 Task: In the  document quality.html, change border color to  'Red' and border width to  '1' Select the first Column and fill it with the color  Light Orange
Action: Mouse moved to (316, 449)
Screenshot: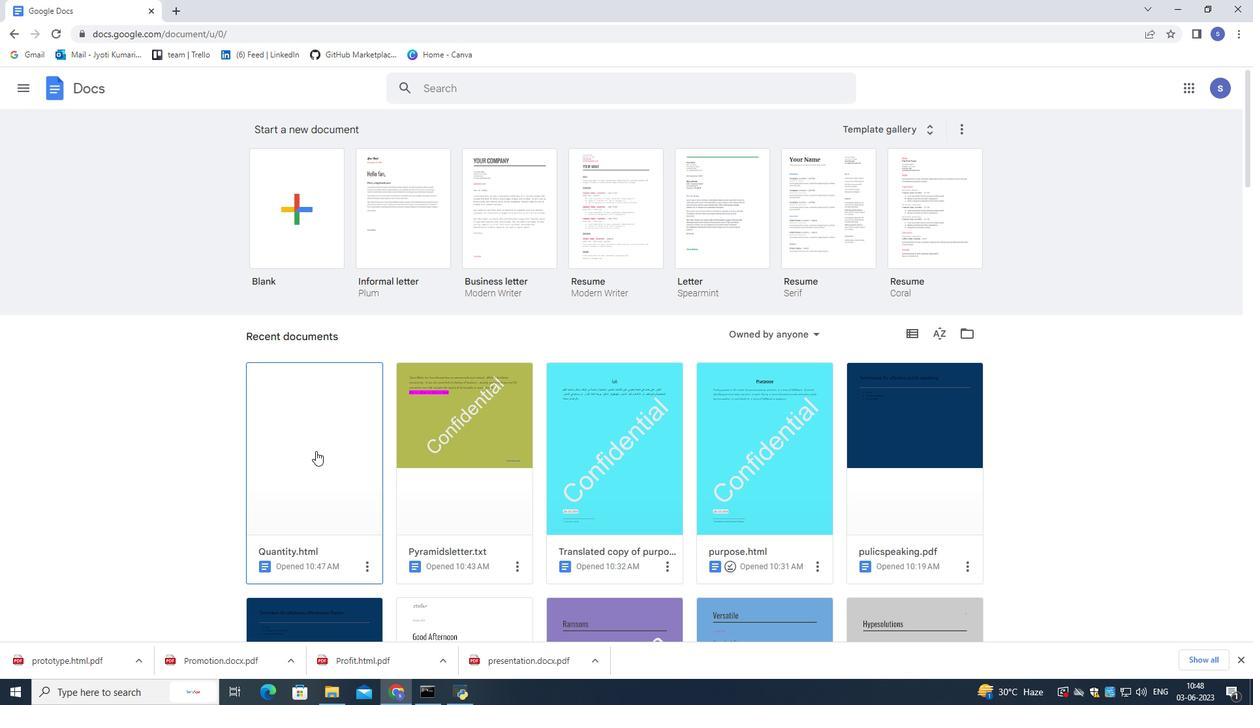 
Action: Mouse pressed left at (316, 449)
Screenshot: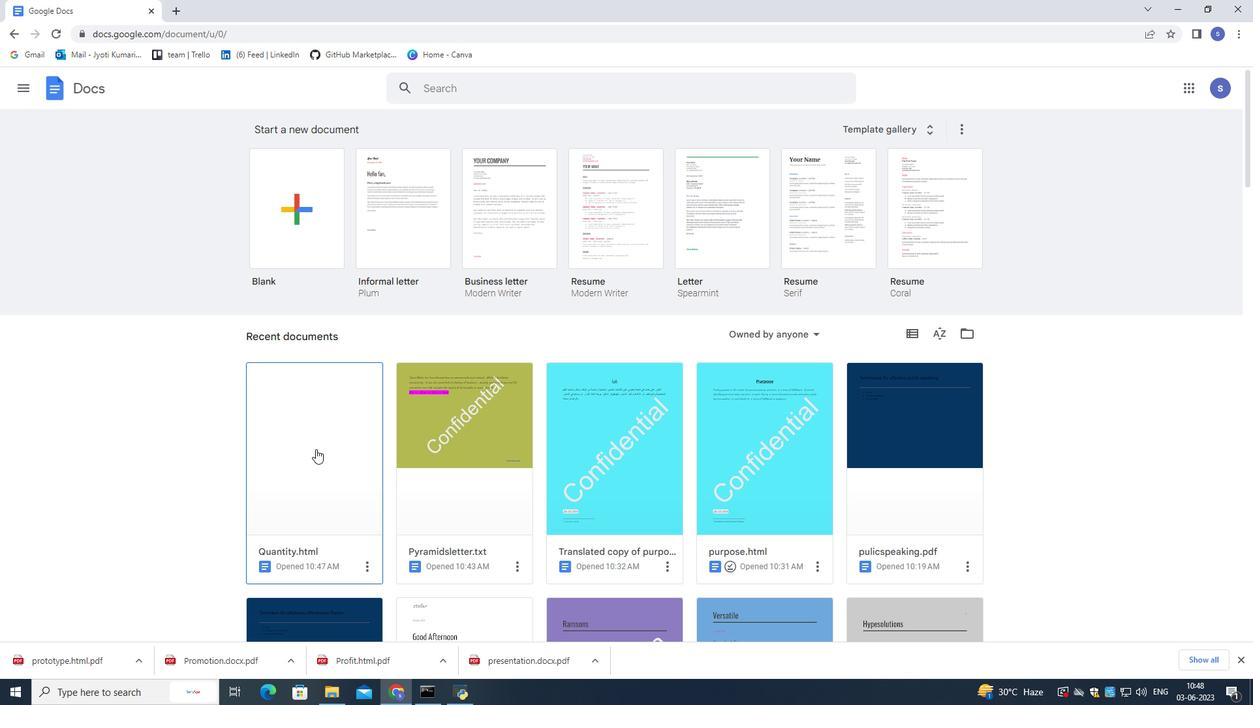
Action: Mouse pressed left at (316, 449)
Screenshot: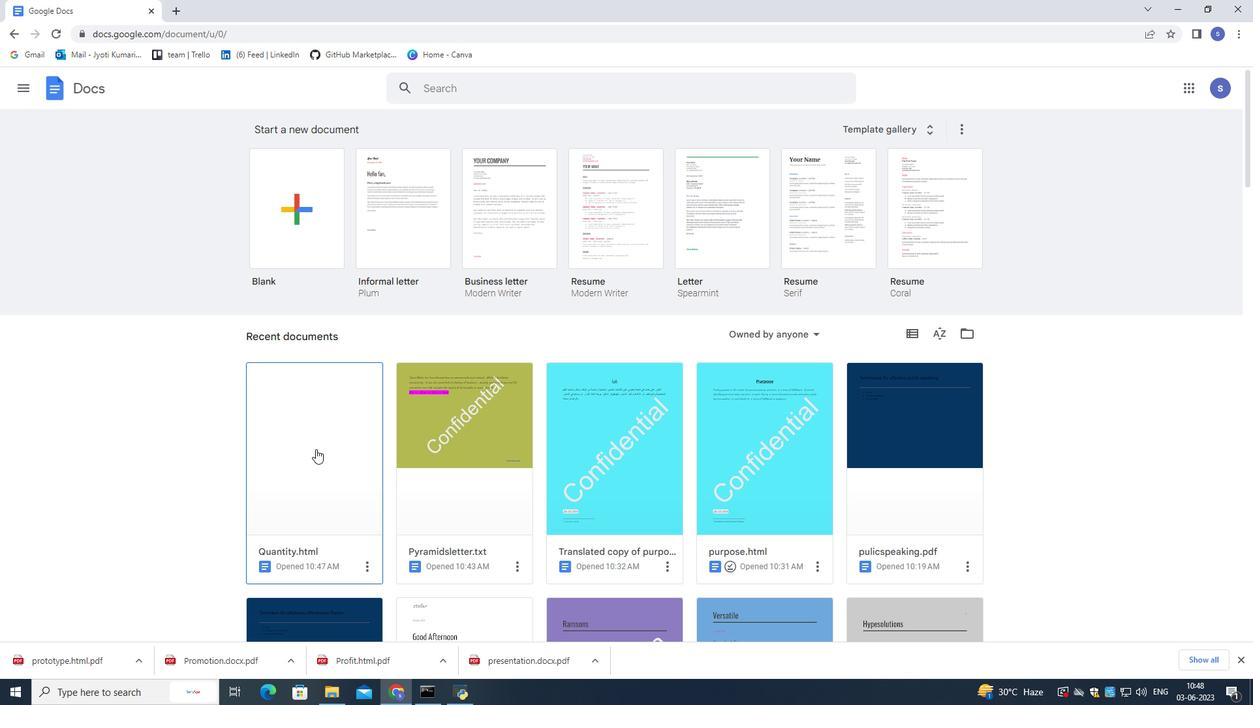 
Action: Mouse moved to (668, 498)
Screenshot: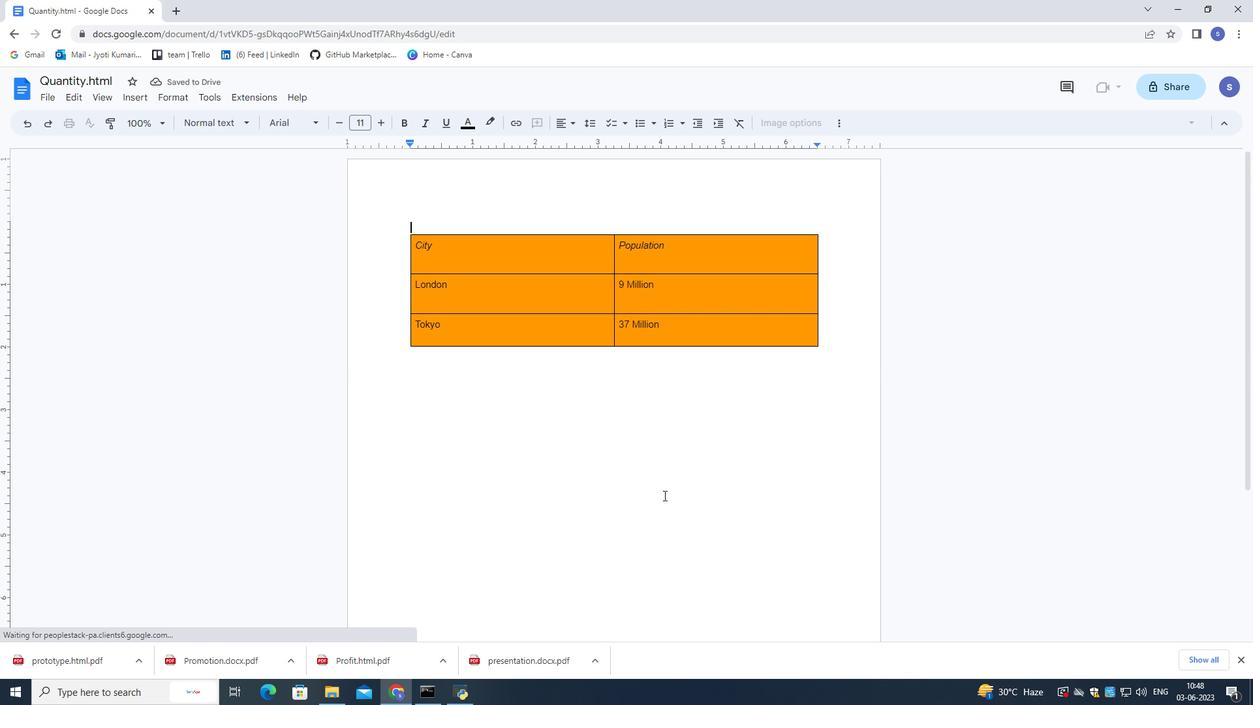 
Action: Mouse pressed left at (668, 498)
Screenshot: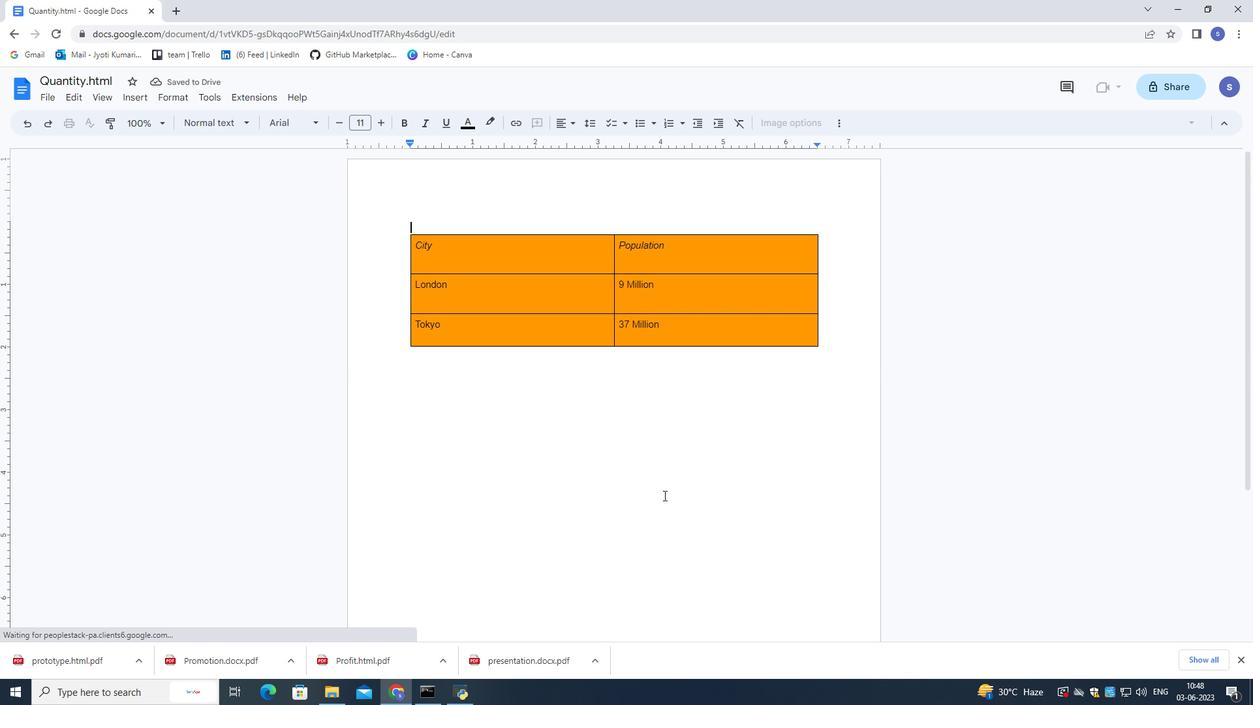 
Action: Mouse moved to (751, 331)
Screenshot: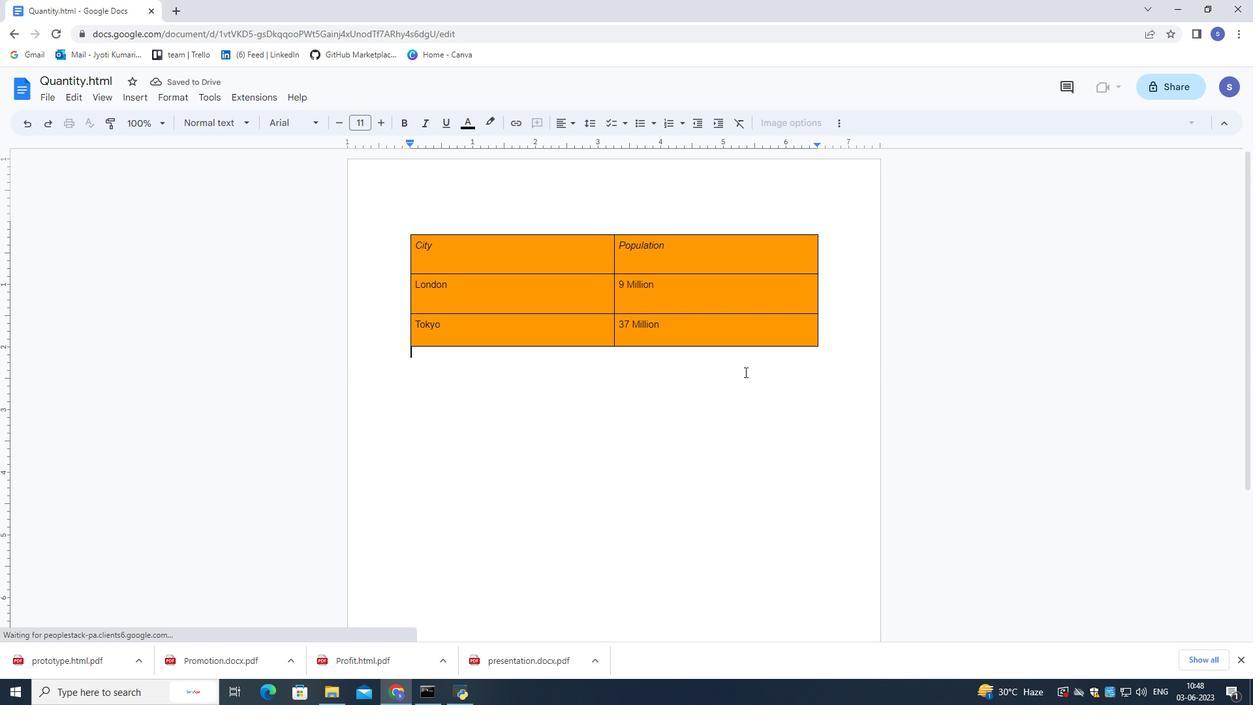 
Action: Mouse pressed left at (751, 331)
Screenshot: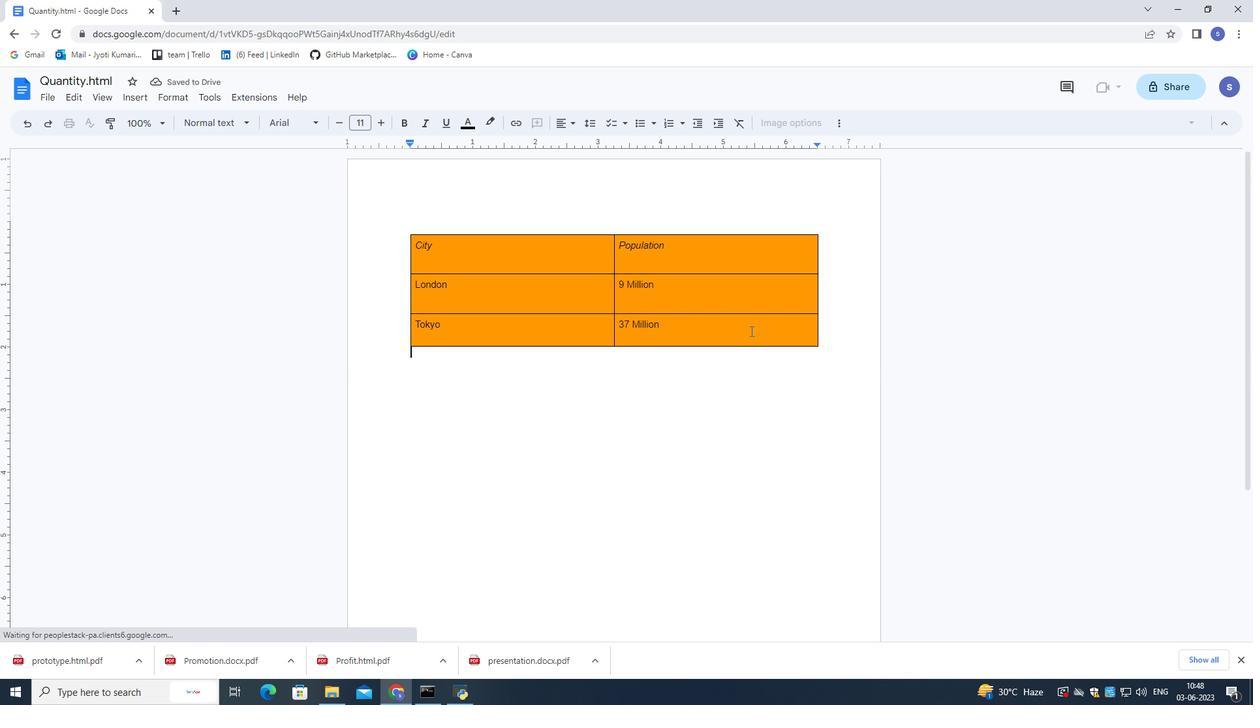 
Action: Mouse moved to (752, 330)
Screenshot: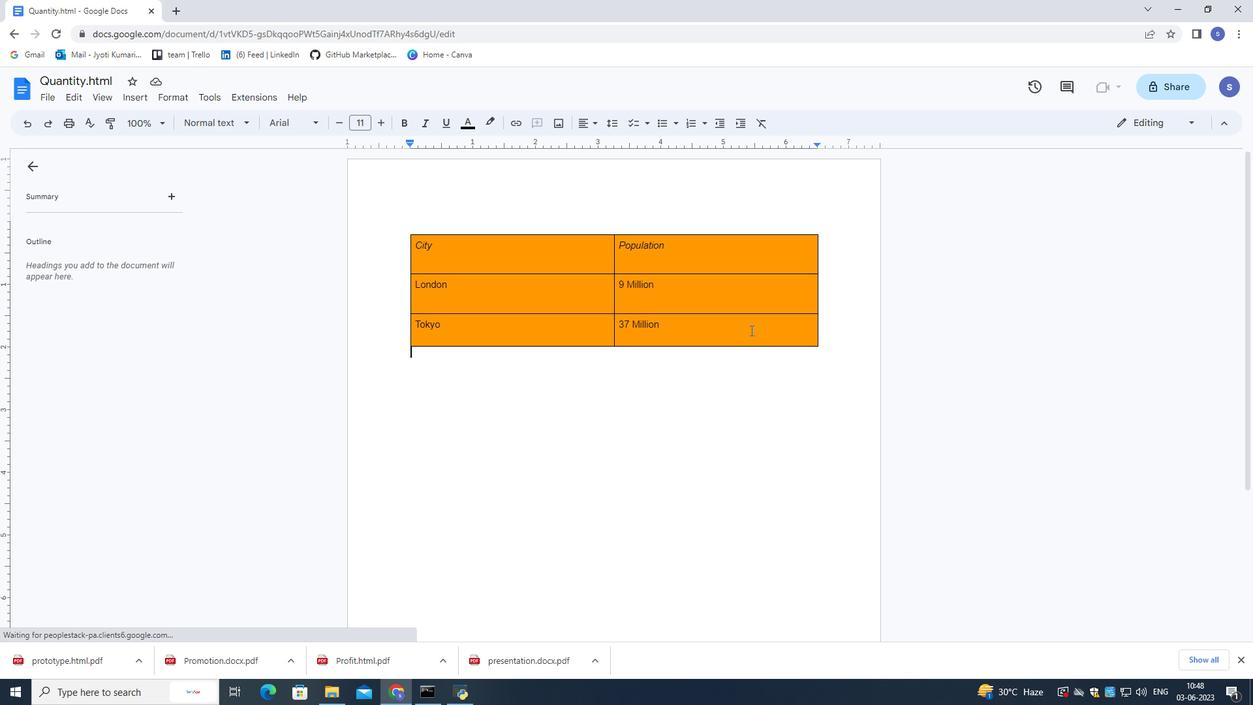 
Action: Mouse pressed left at (752, 330)
Screenshot: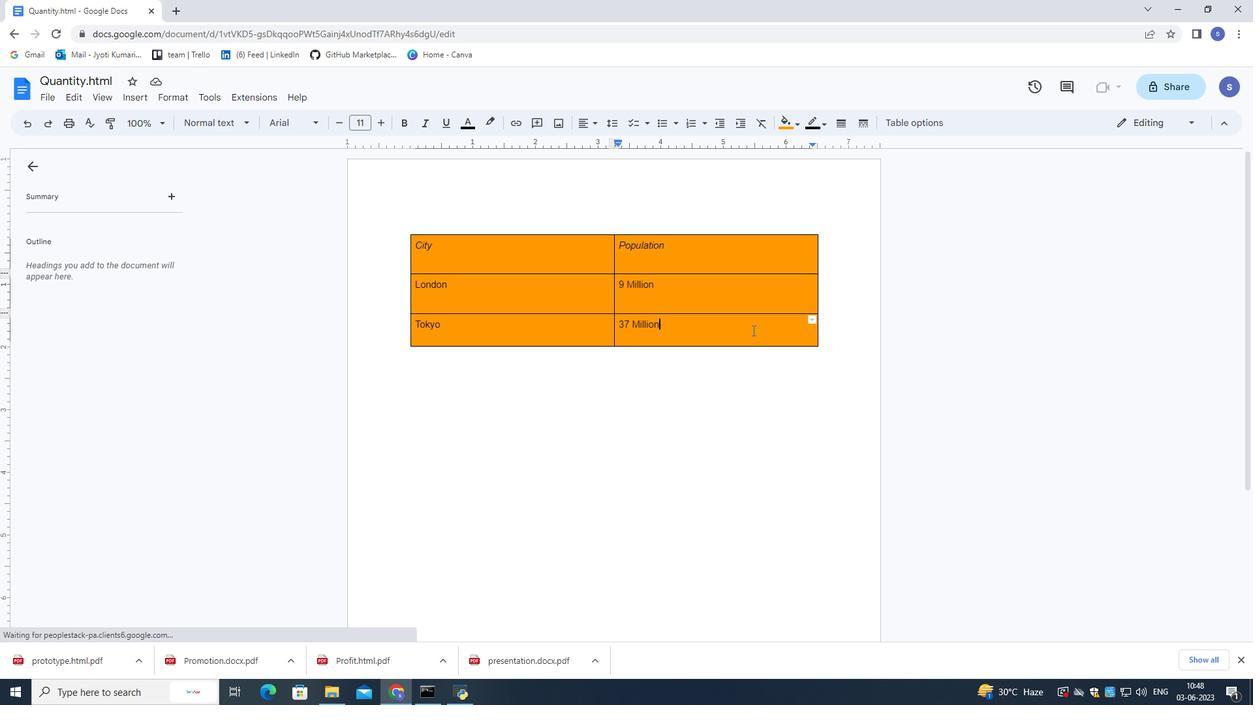 
Action: Mouse moved to (791, 121)
Screenshot: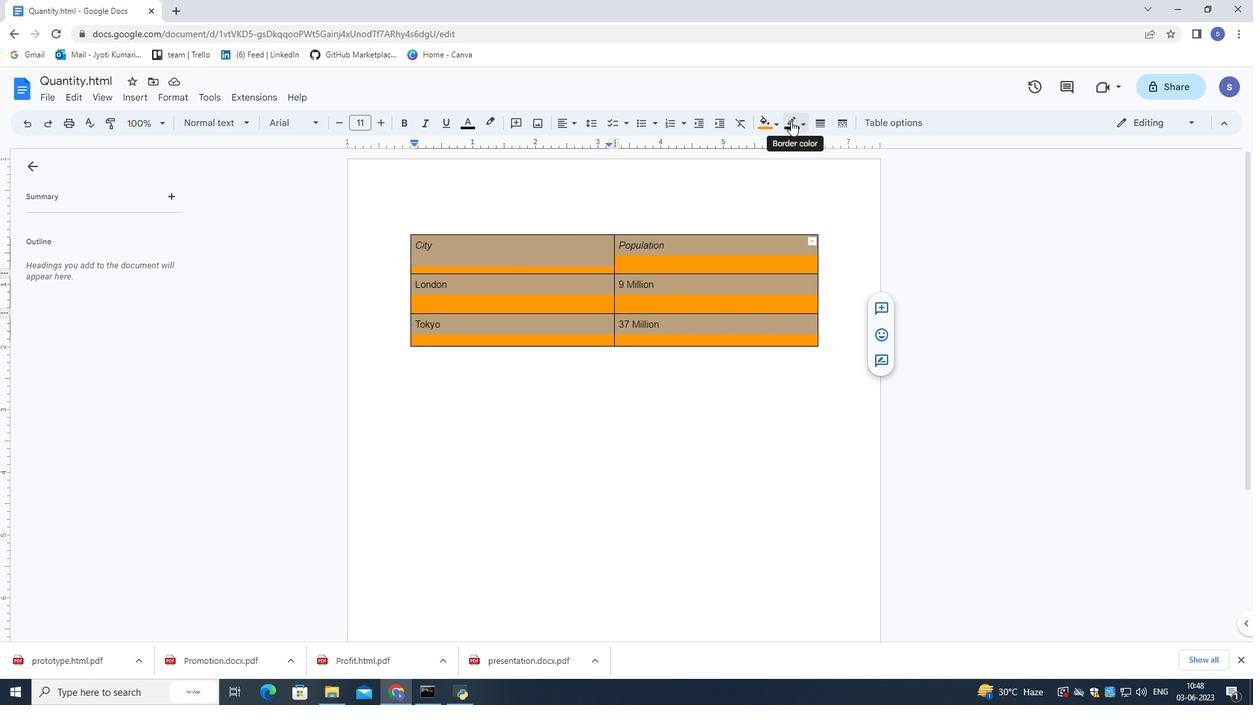 
Action: Mouse pressed left at (791, 121)
Screenshot: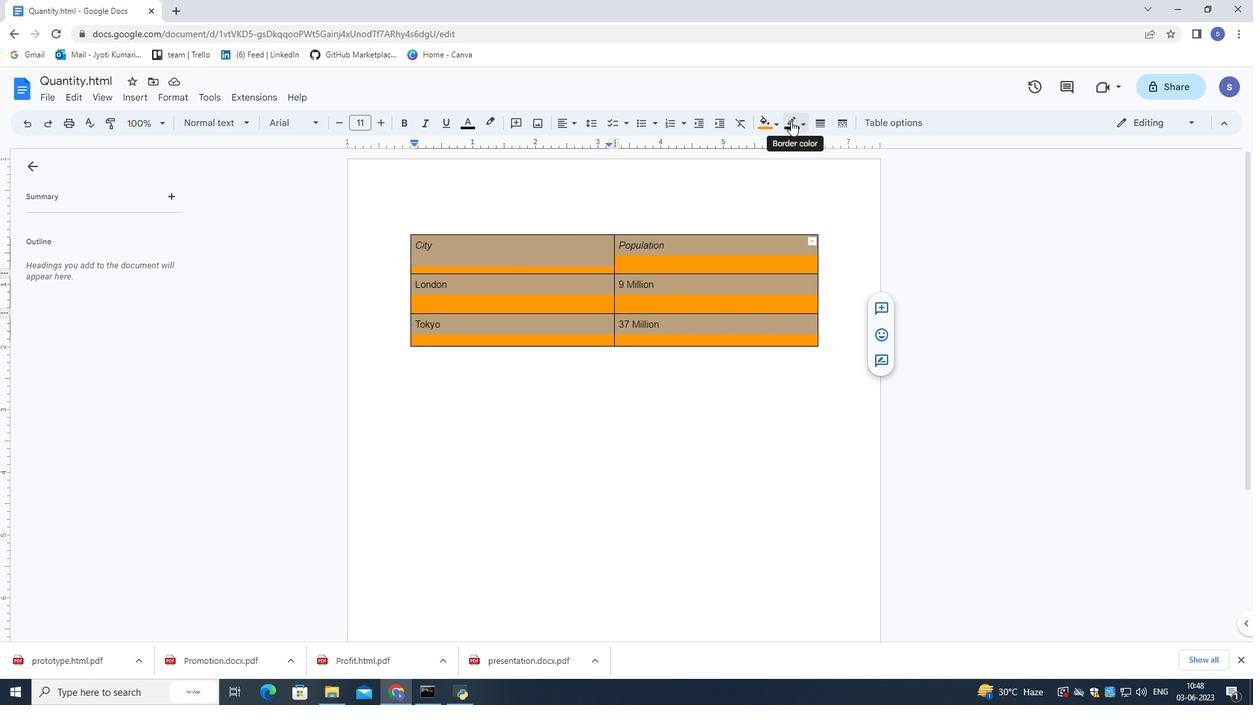 
Action: Mouse moved to (811, 159)
Screenshot: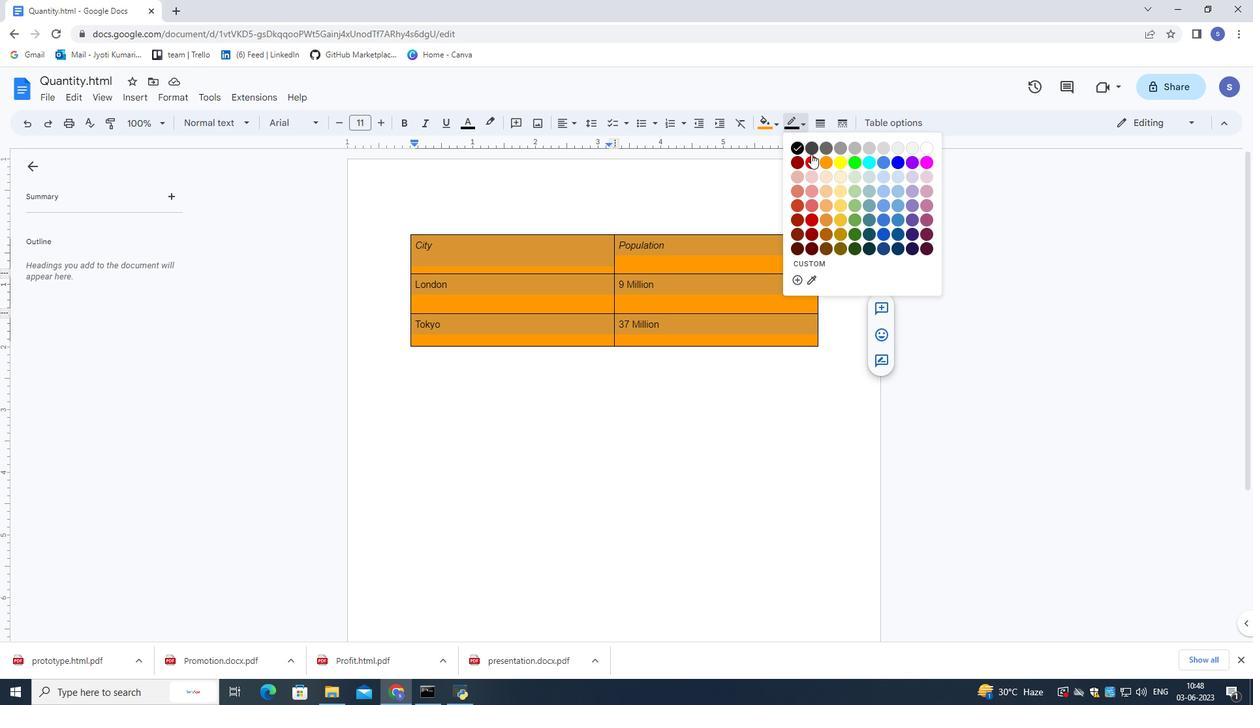 
Action: Mouse pressed left at (811, 159)
Screenshot: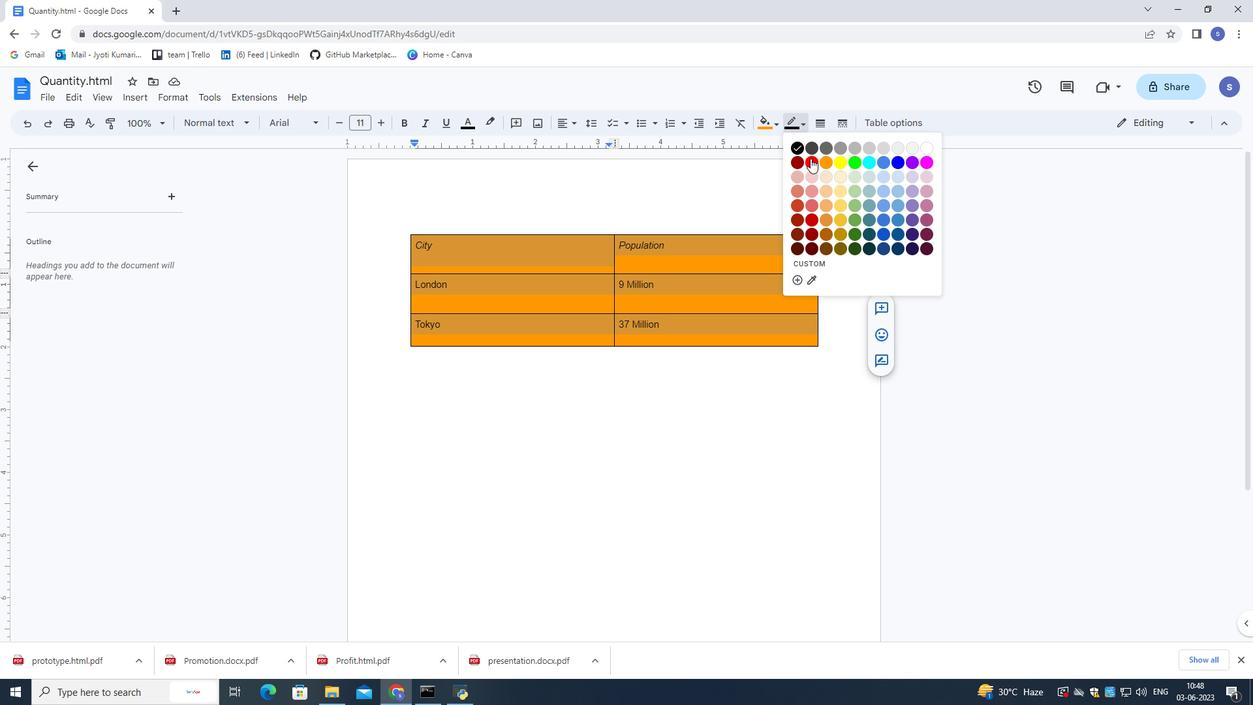 
Action: Mouse moved to (779, 201)
Screenshot: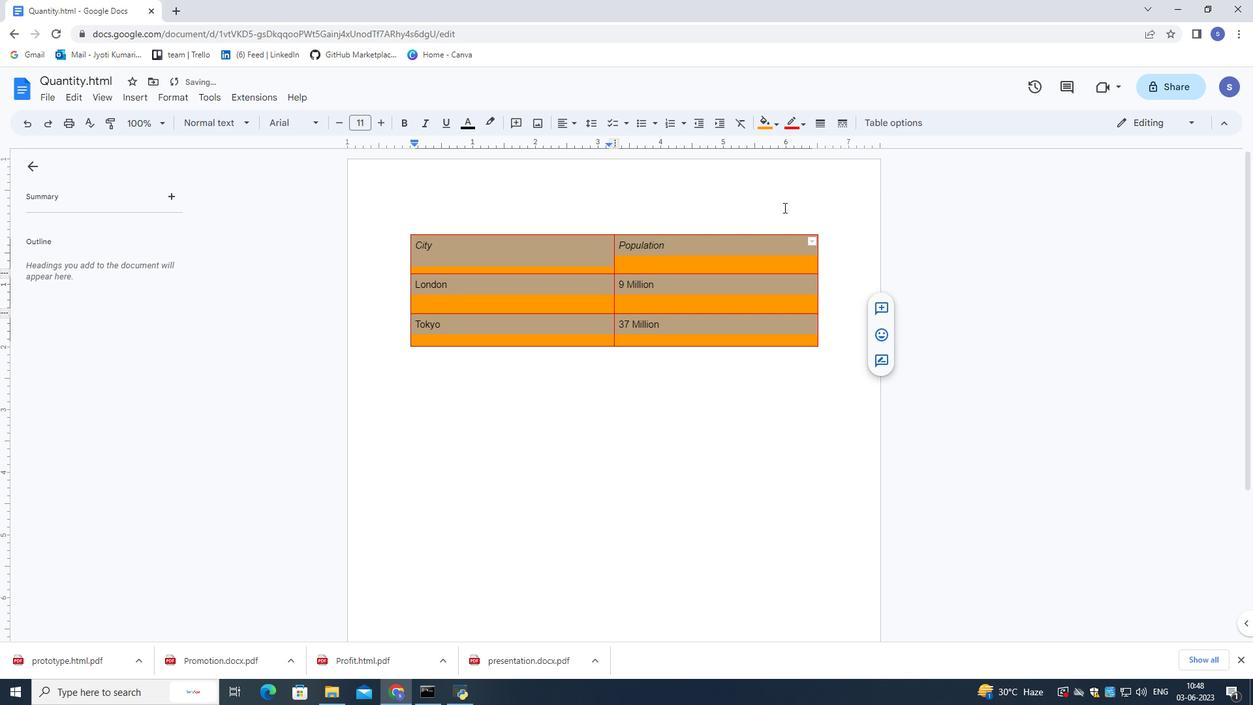 
Action: Mouse pressed left at (779, 201)
Screenshot: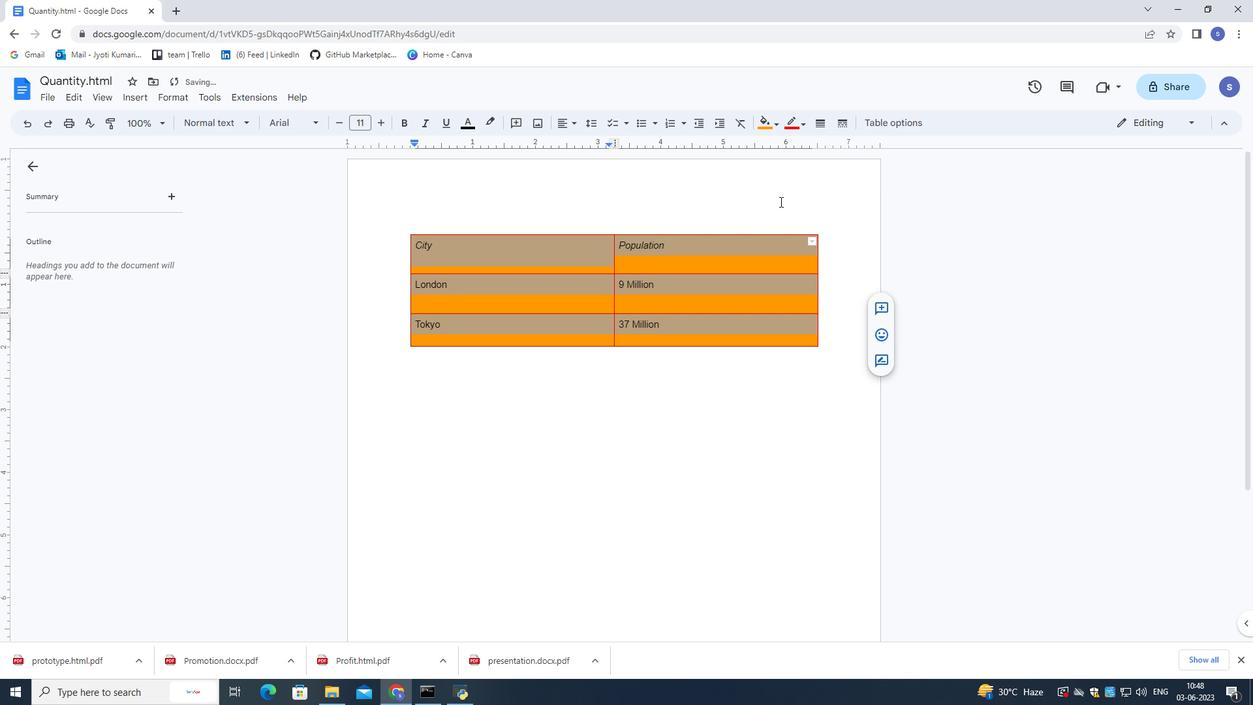 
Action: Mouse moved to (744, 329)
Screenshot: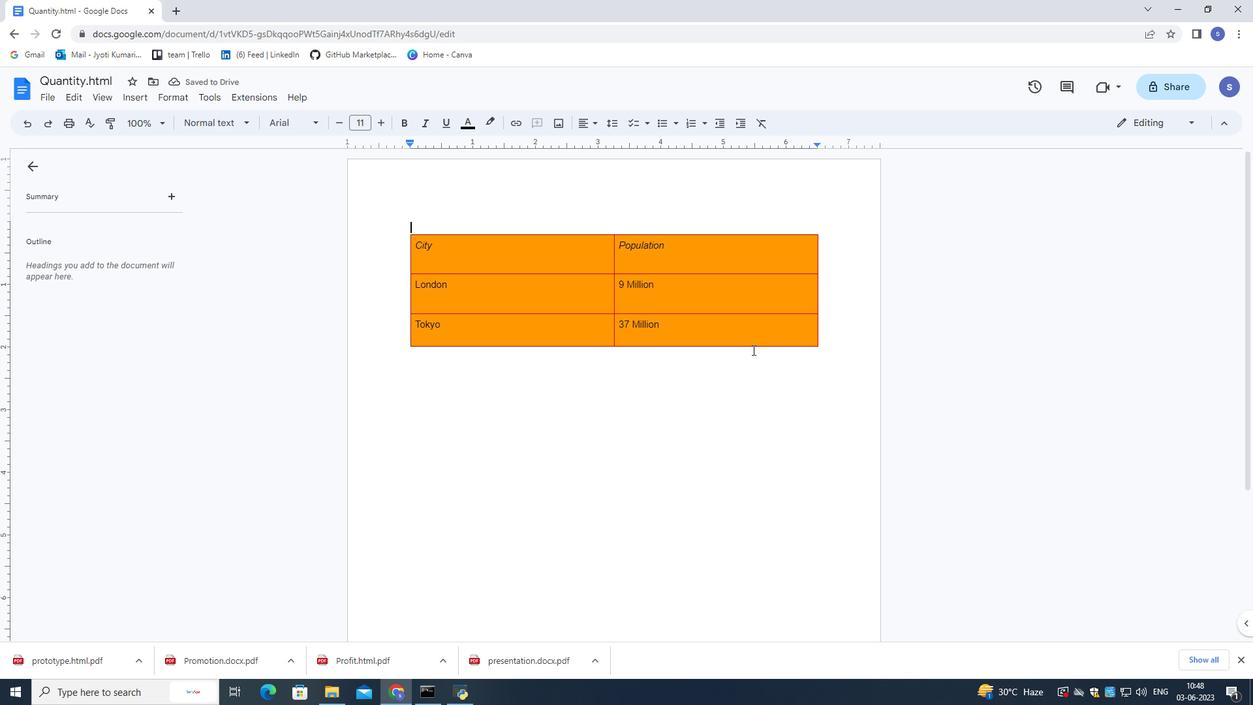 
Action: Mouse pressed left at (744, 329)
Screenshot: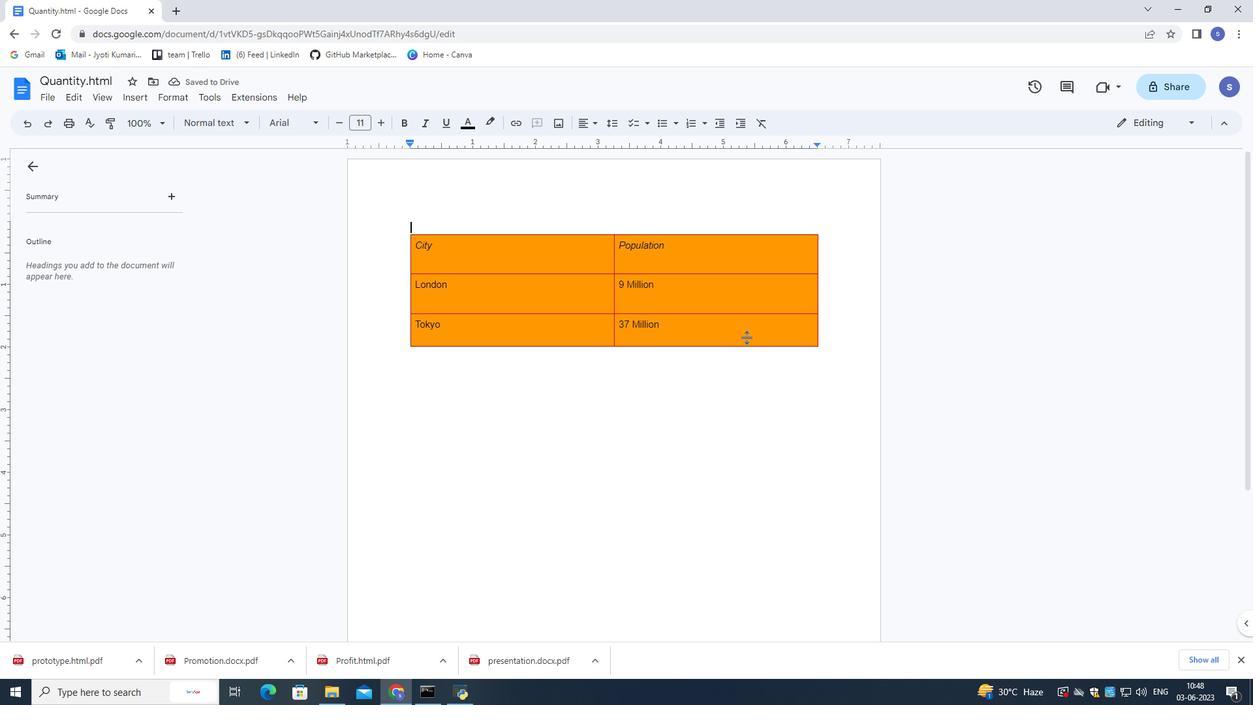 
Action: Mouse moved to (743, 329)
Screenshot: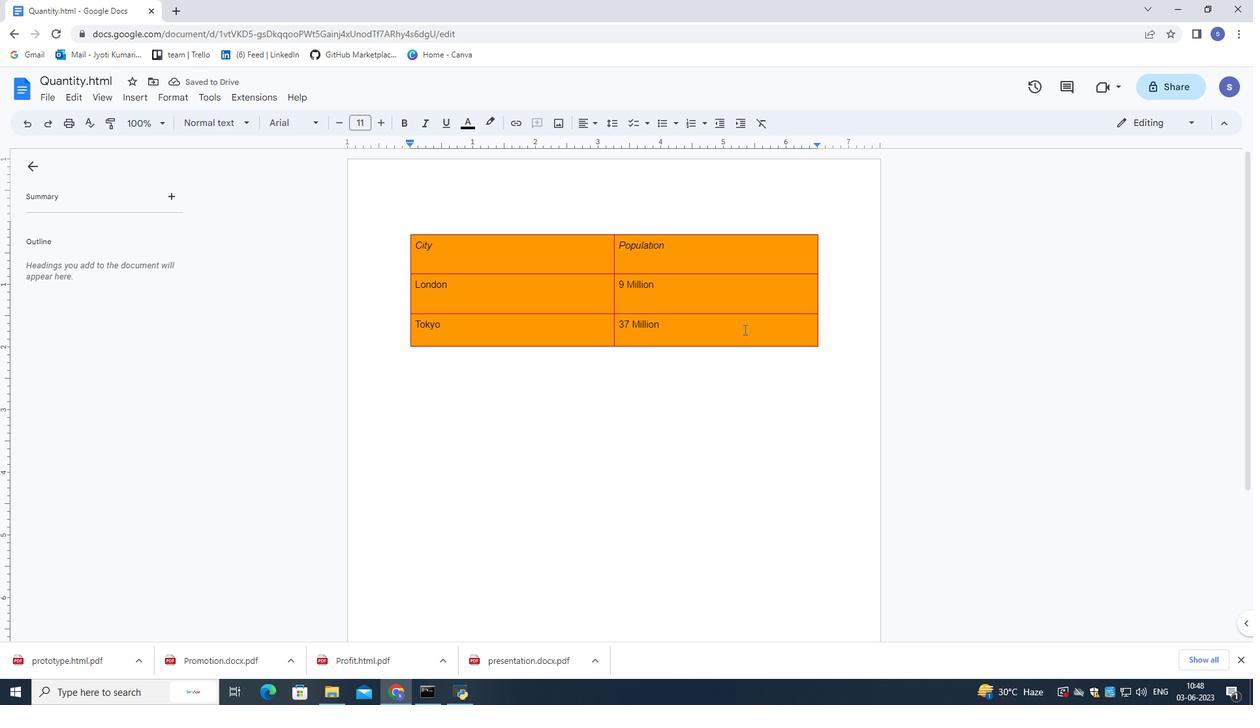 
Action: Mouse pressed left at (743, 329)
Screenshot: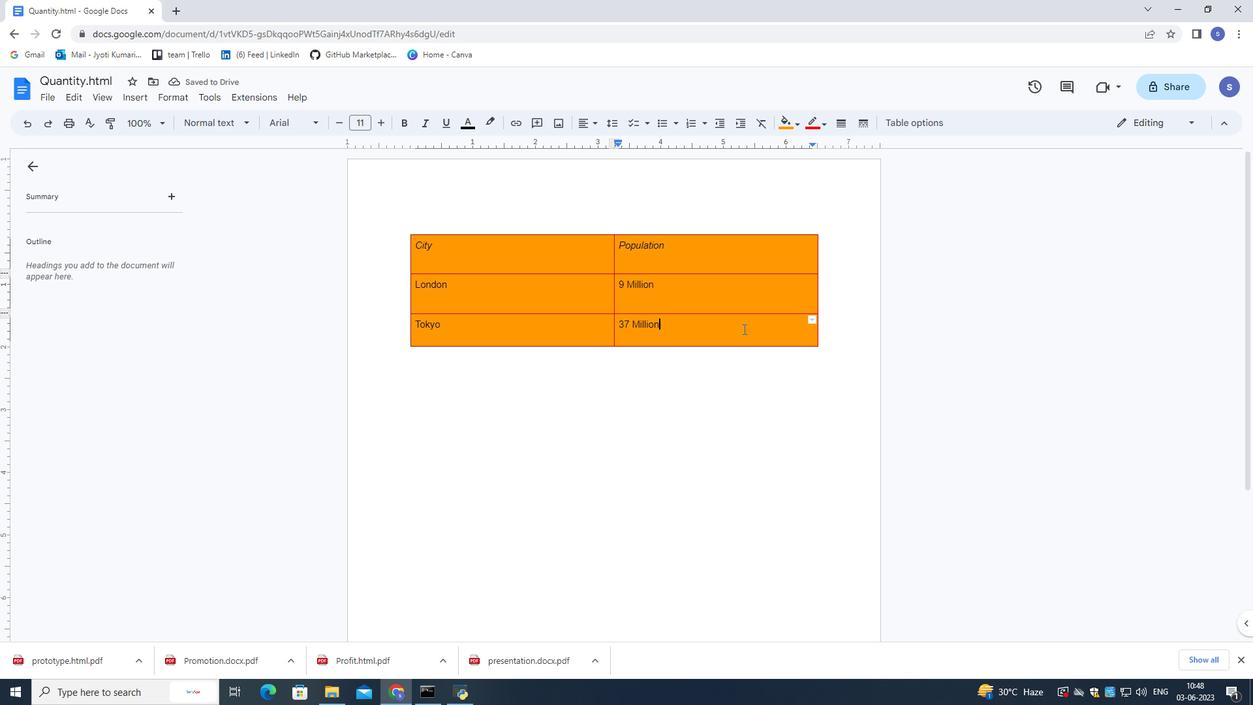 
Action: Mouse moved to (814, 129)
Screenshot: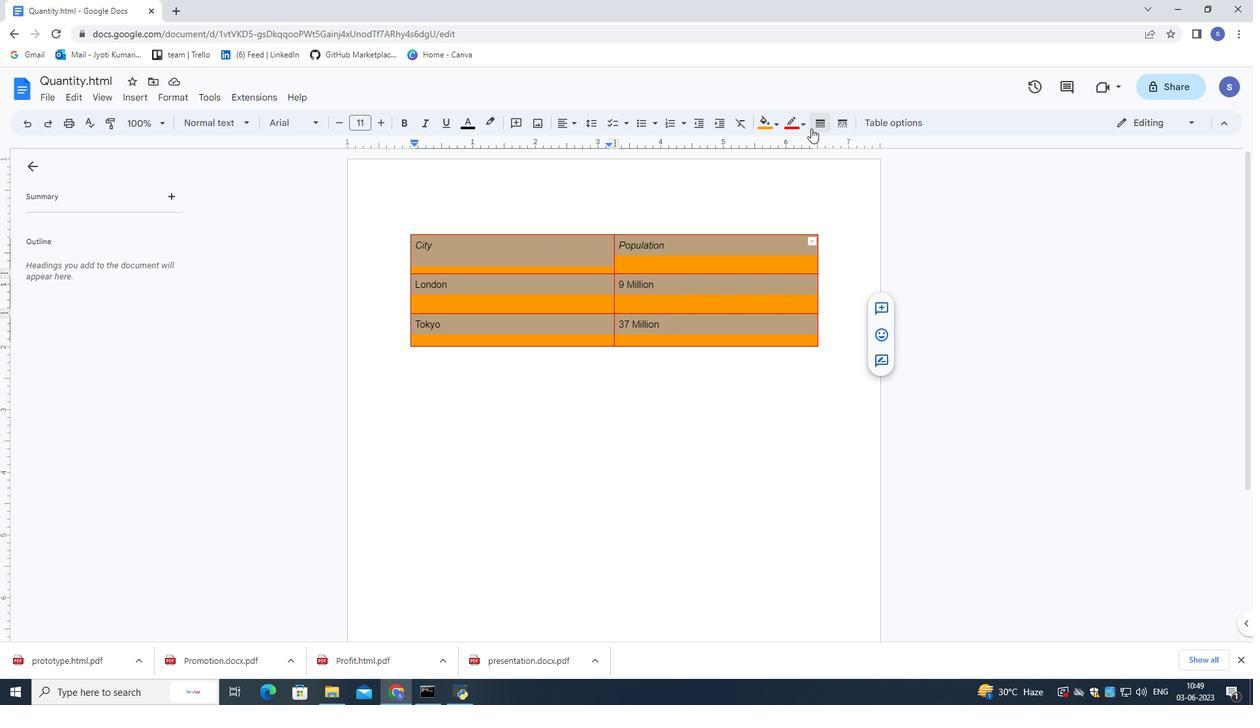 
Action: Mouse pressed left at (814, 129)
Screenshot: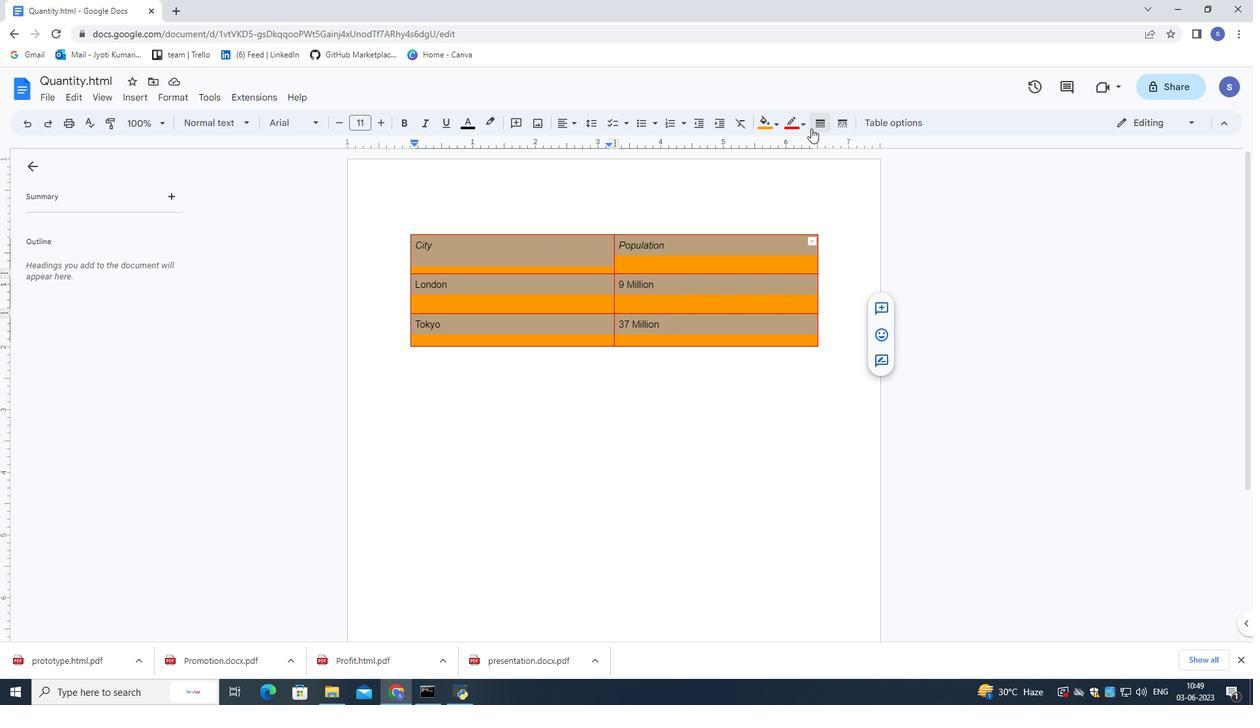 
Action: Mouse moved to (831, 208)
Screenshot: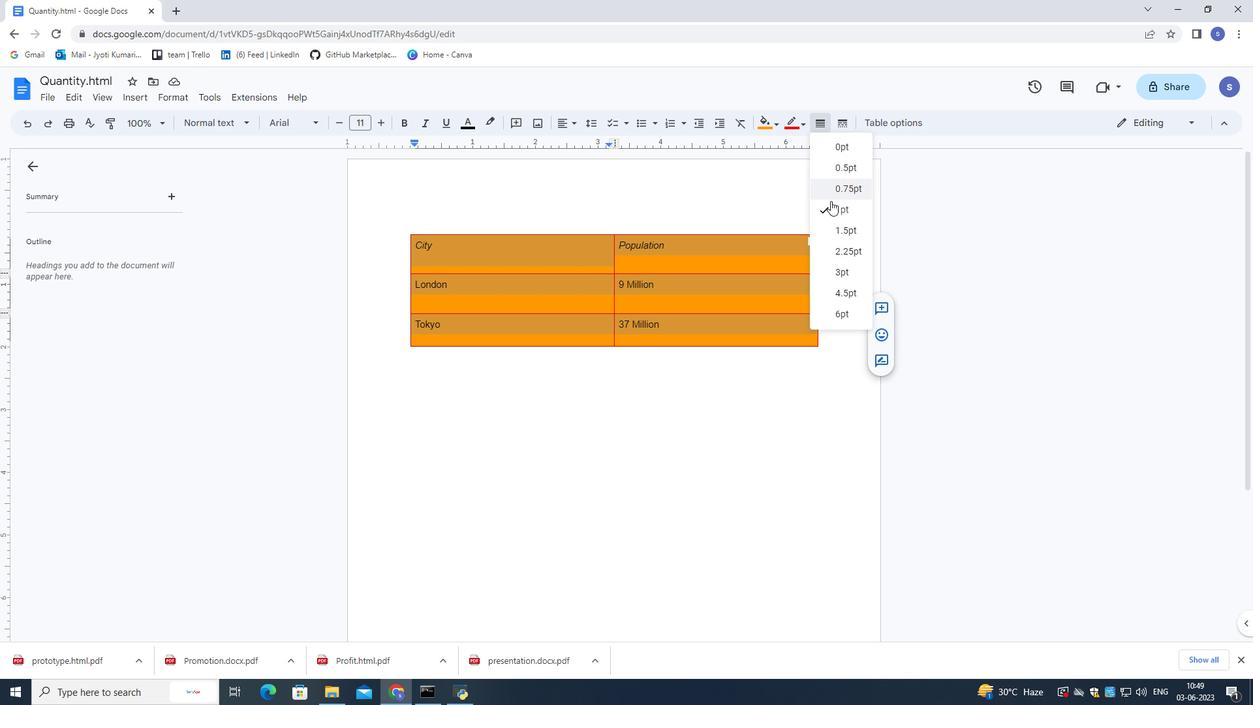 
Action: Mouse pressed left at (831, 208)
Screenshot: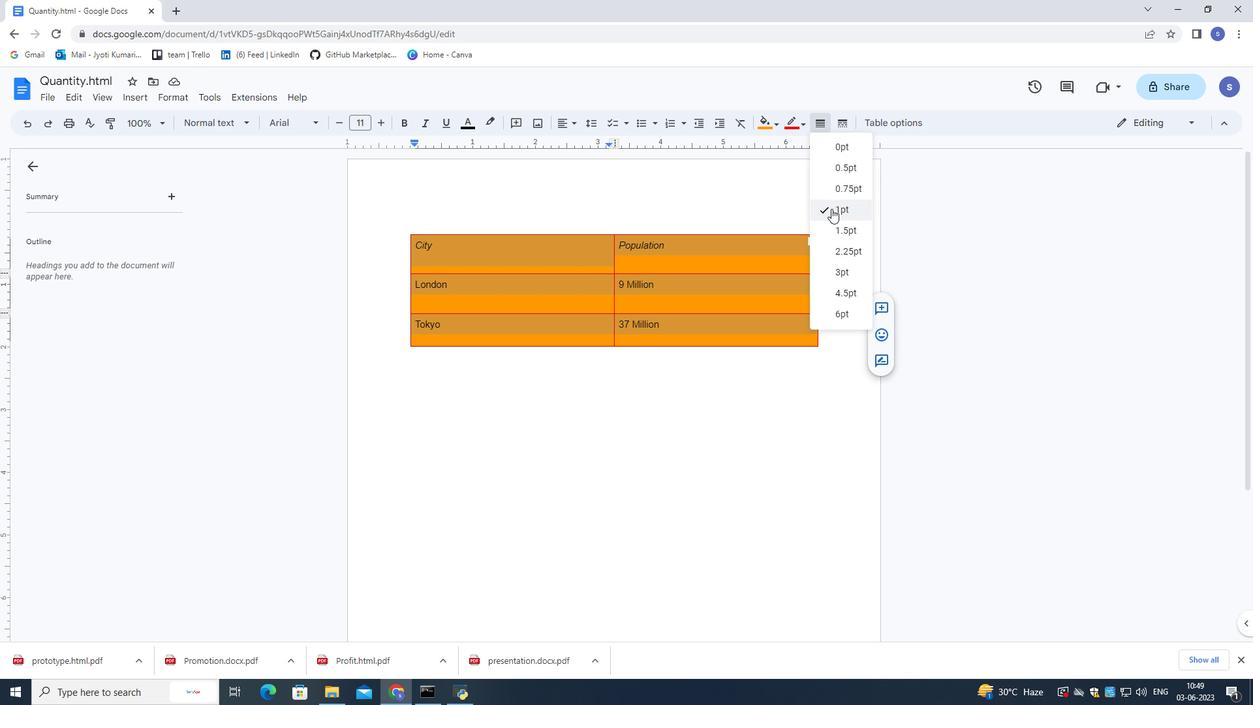 
Action: Mouse moved to (613, 413)
Screenshot: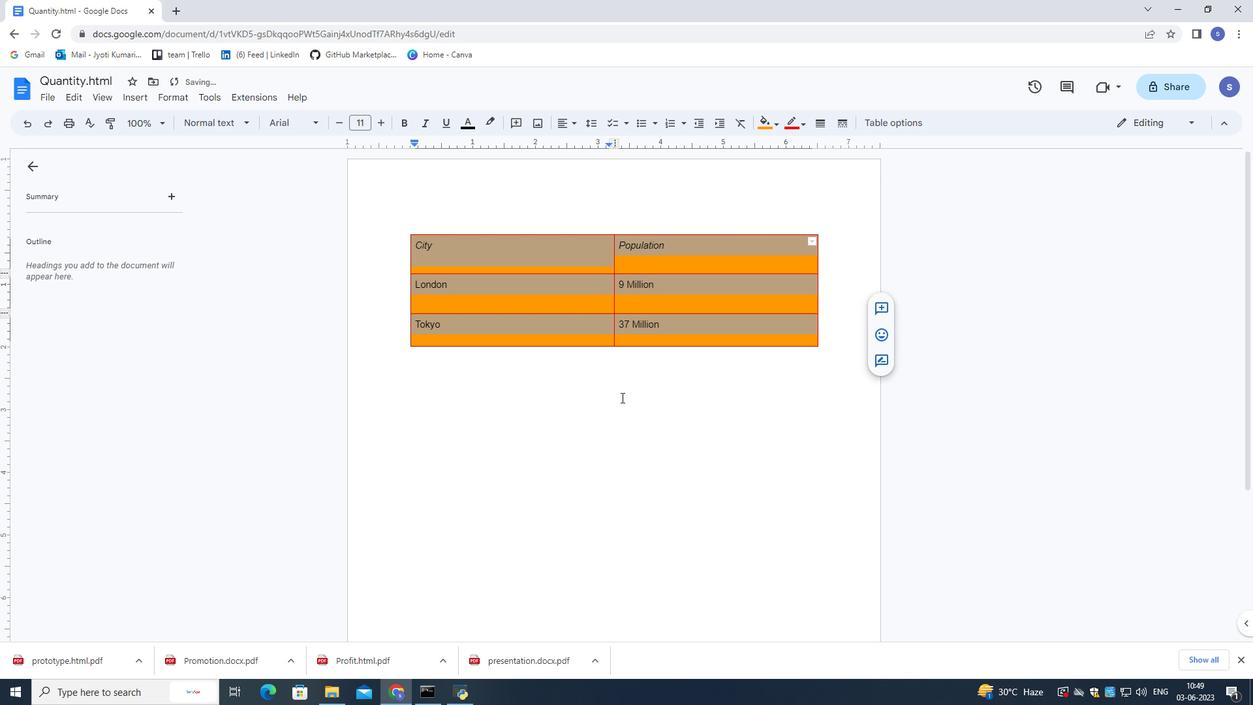 
Action: Mouse pressed left at (613, 413)
Screenshot: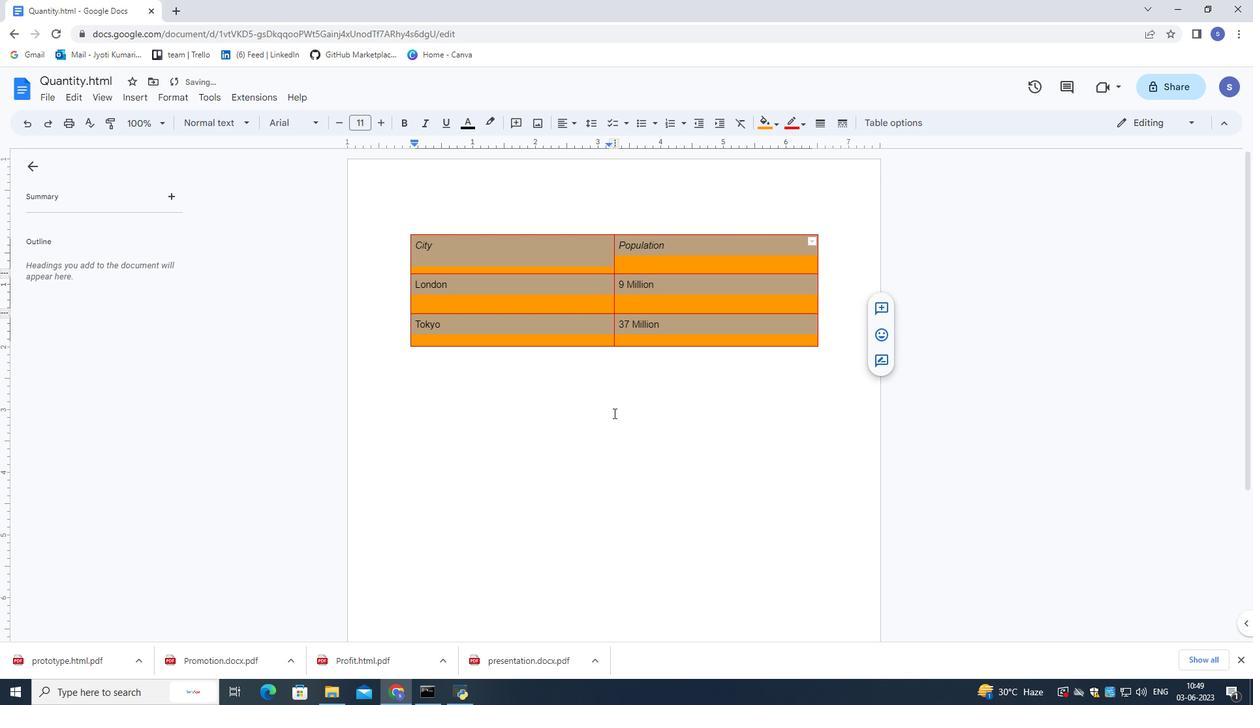 
Action: Mouse moved to (544, 334)
Screenshot: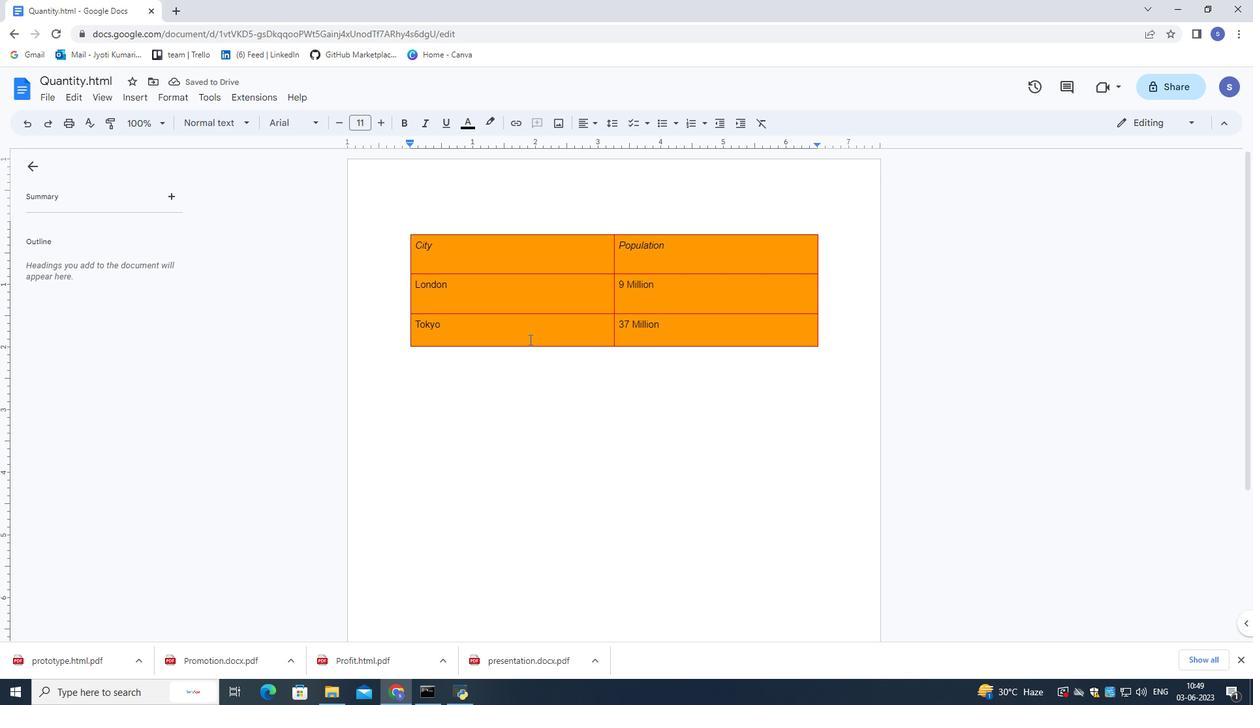 
Action: Mouse pressed left at (544, 334)
Screenshot: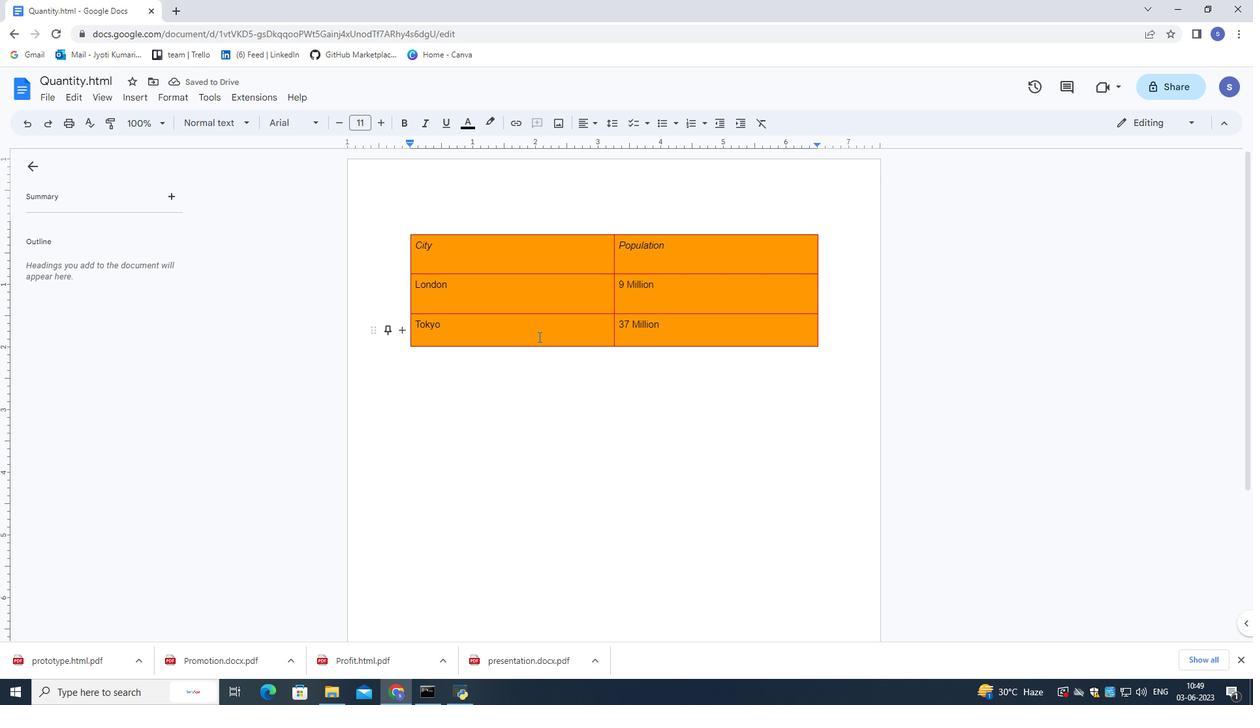 
Action: Mouse moved to (773, 120)
Screenshot: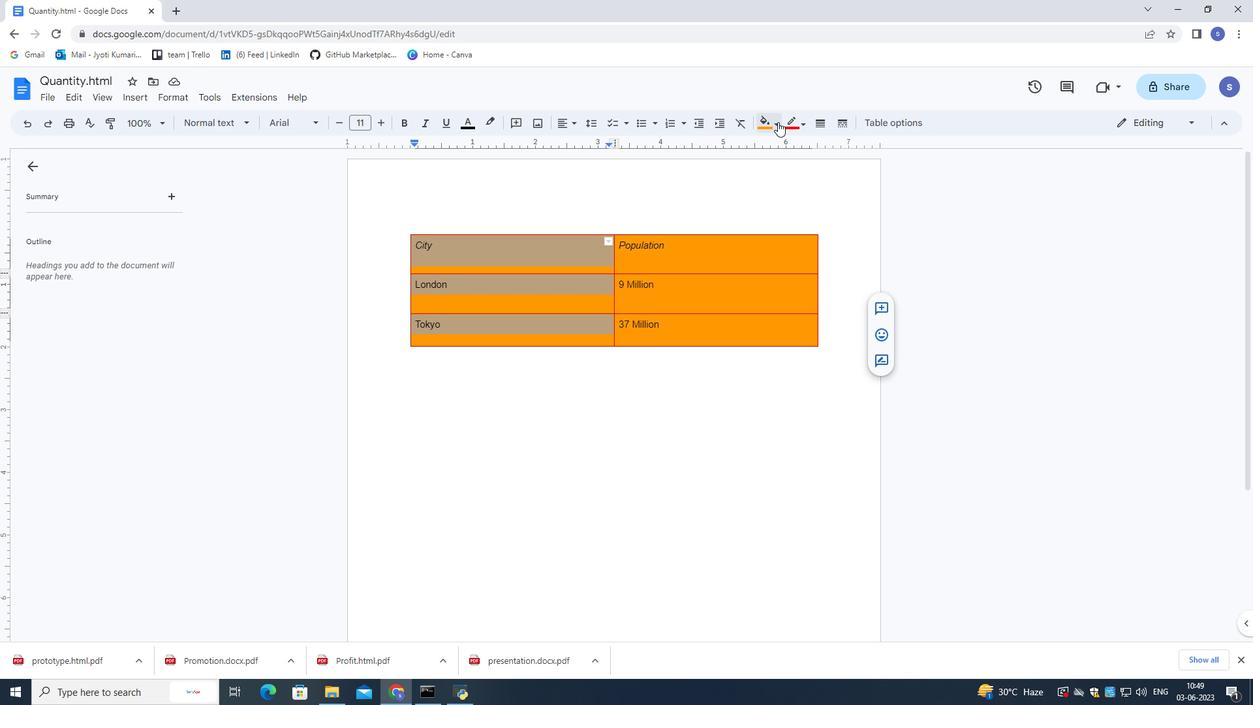 
Action: Mouse pressed left at (773, 120)
Screenshot: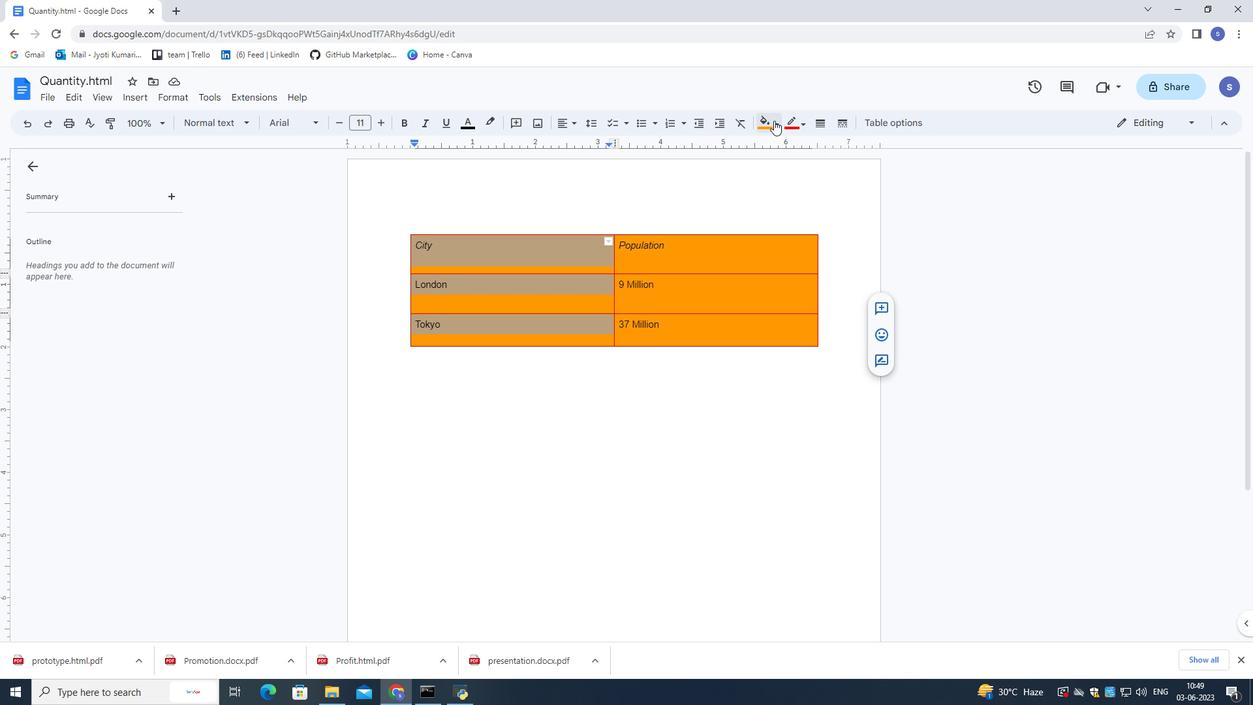 
Action: Mouse moved to (799, 212)
Screenshot: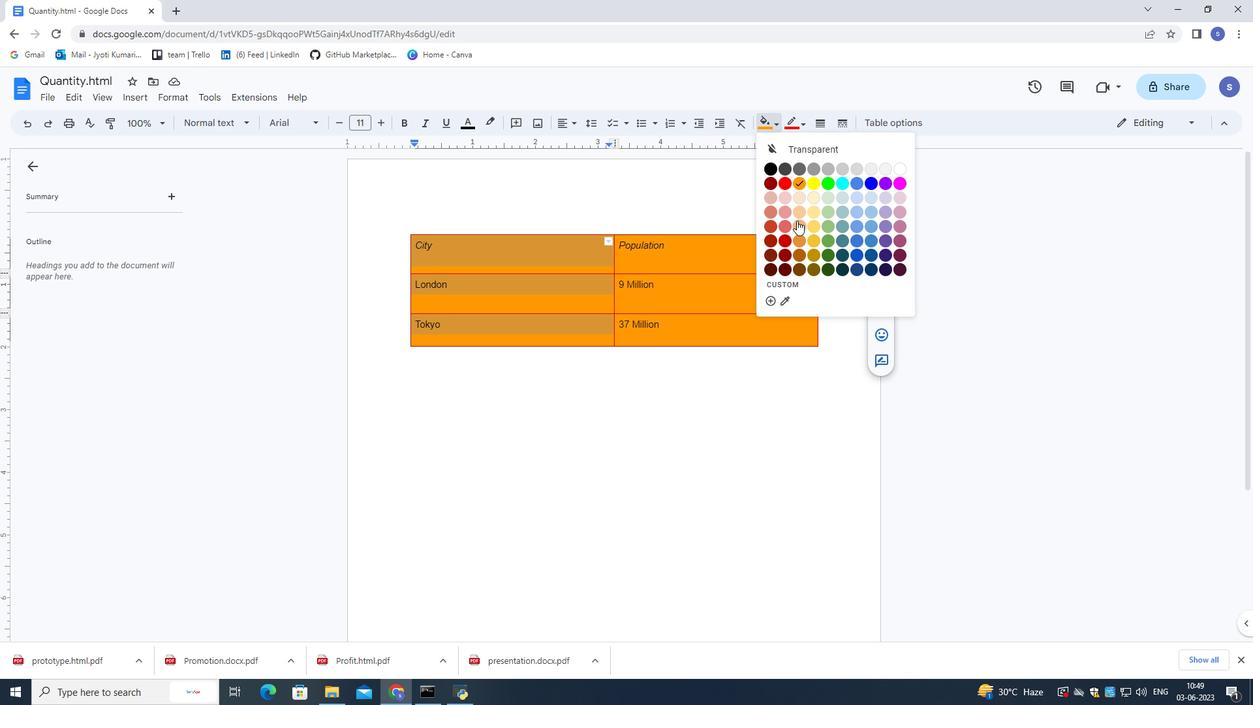 
Action: Mouse pressed left at (799, 212)
Screenshot: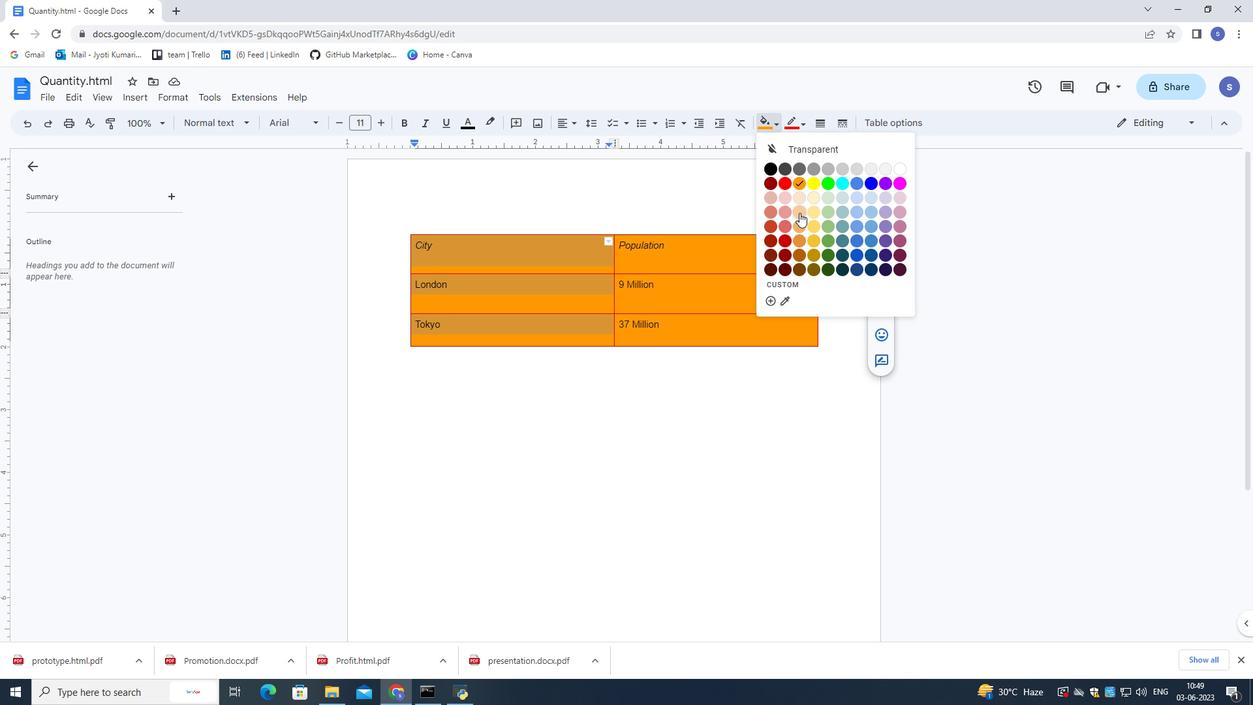 
Action: Mouse moved to (790, 382)
Screenshot: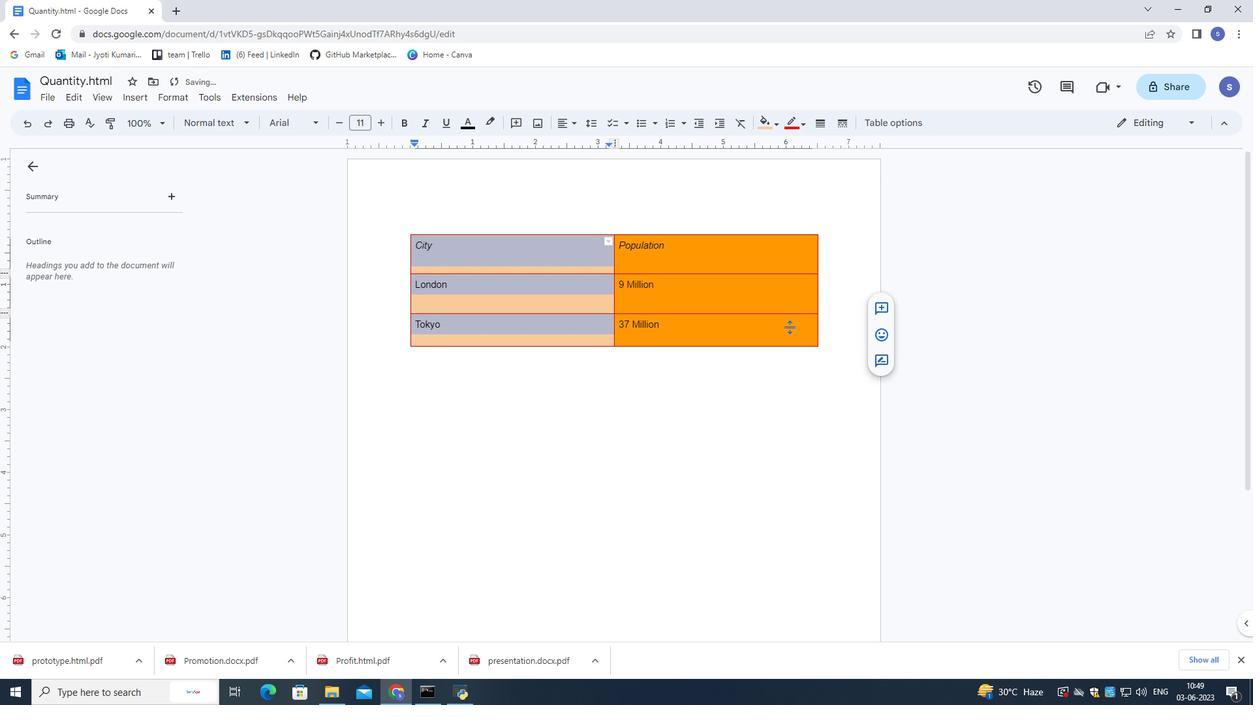
Action: Mouse pressed left at (790, 382)
Screenshot: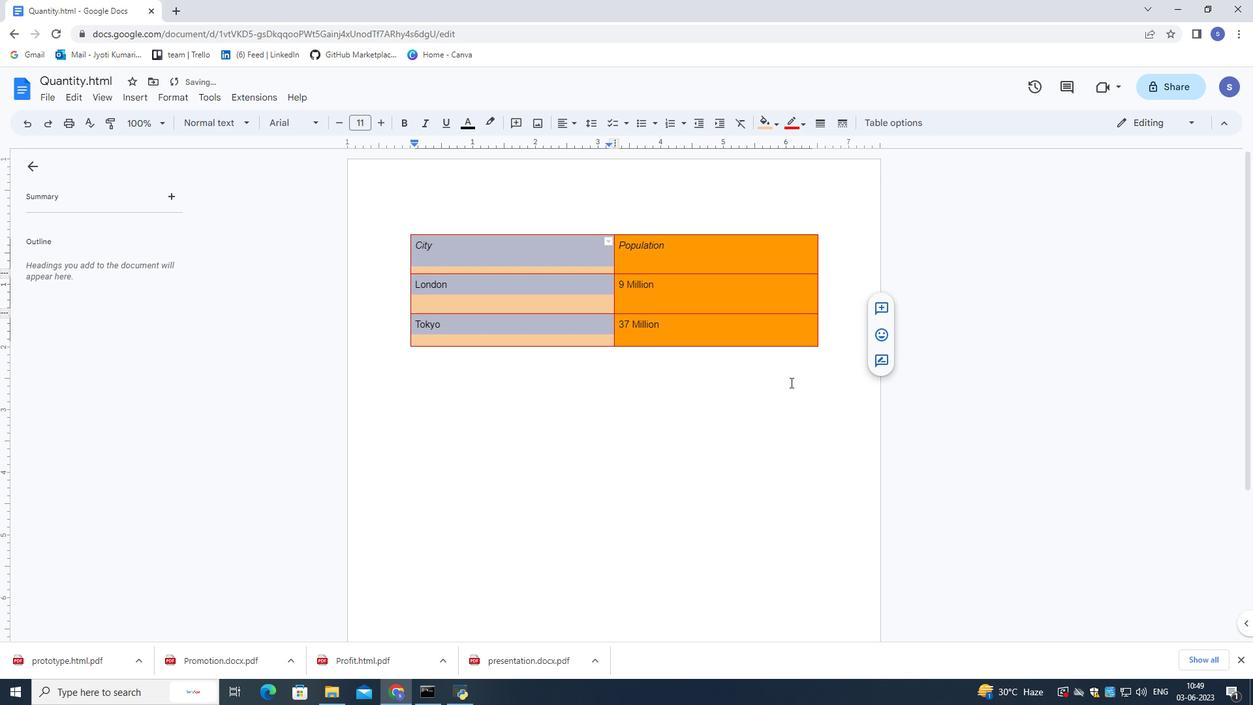 
Action: Mouse moved to (784, 372)
Screenshot: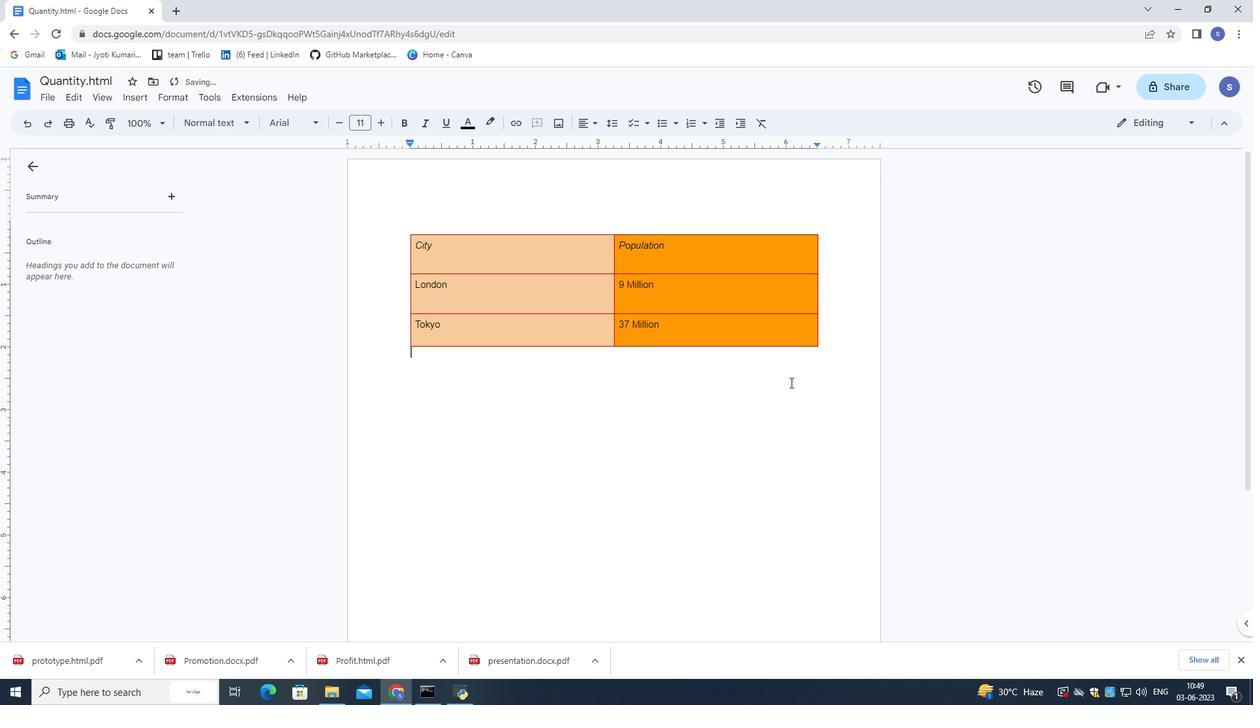 
